 Task: Set the "RIST latency (ms)" for "RIST INPUT" to 1000.
Action: Mouse moved to (119, 18)
Screenshot: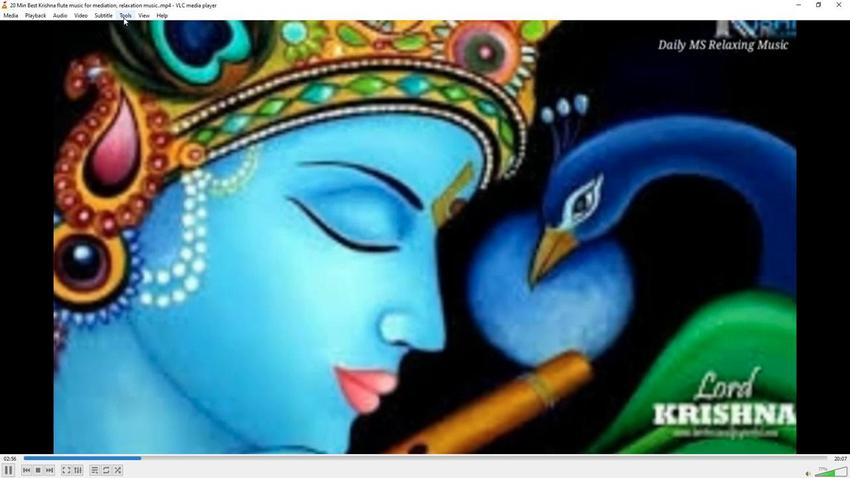 
Action: Mouse pressed left at (119, 18)
Screenshot: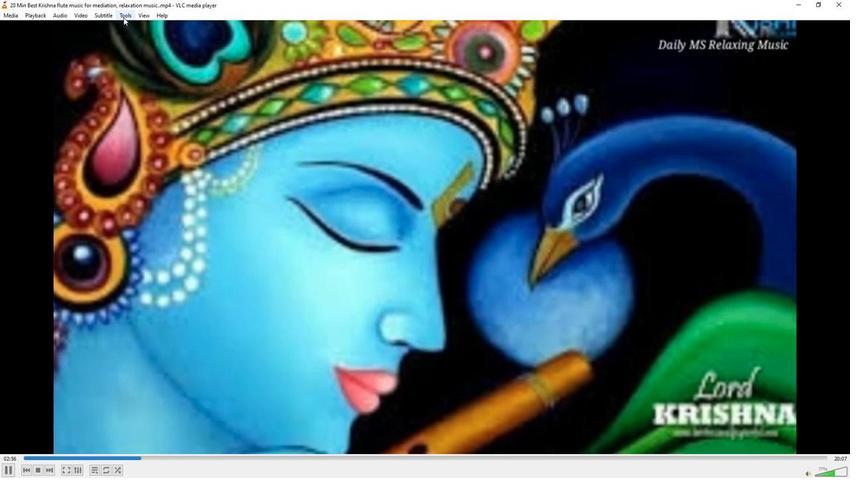 
Action: Mouse moved to (135, 119)
Screenshot: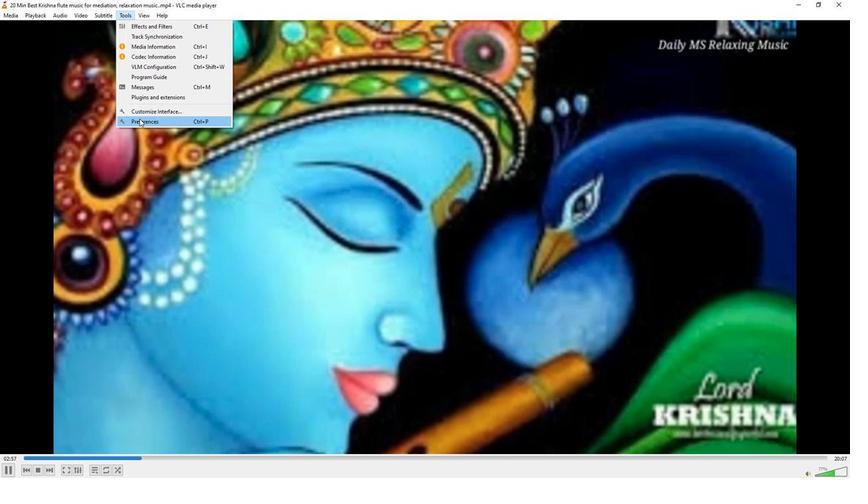 
Action: Mouse pressed left at (135, 119)
Screenshot: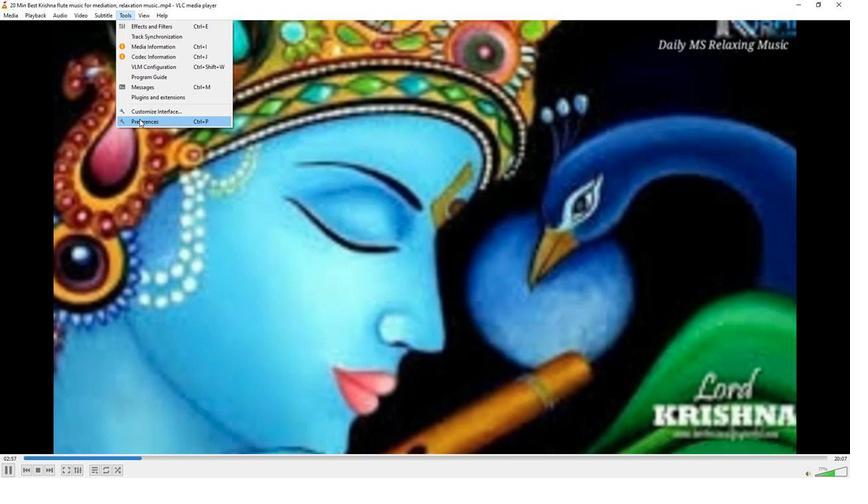 
Action: Mouse moved to (279, 385)
Screenshot: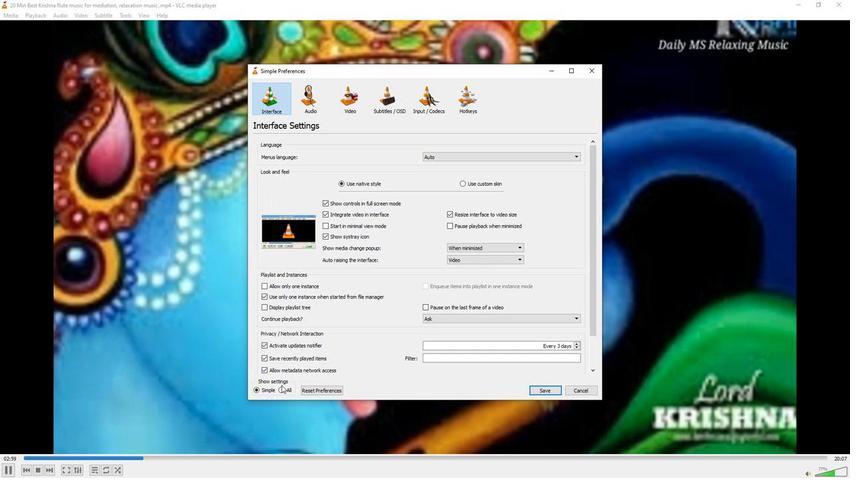 
Action: Mouse pressed left at (279, 385)
Screenshot: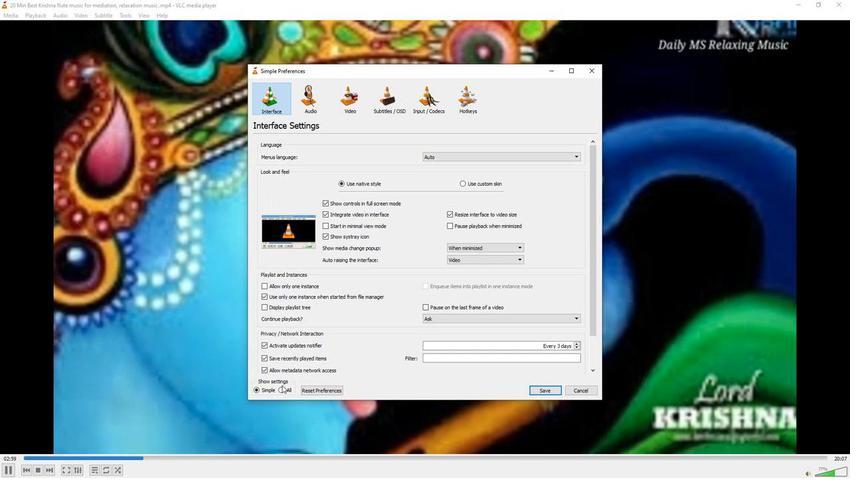 
Action: Mouse moved to (277, 392)
Screenshot: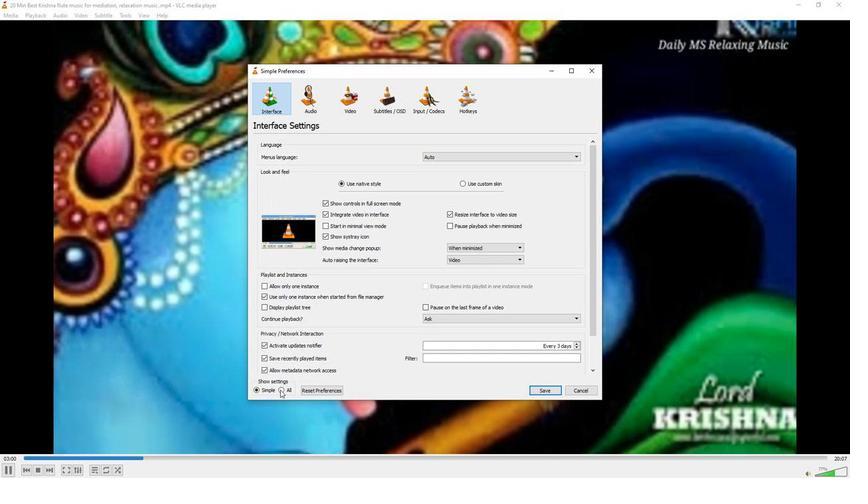 
Action: Mouse pressed left at (277, 392)
Screenshot: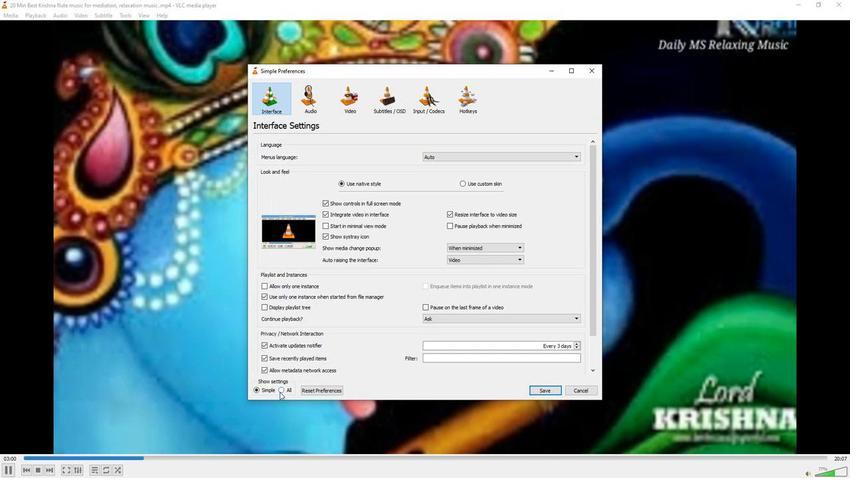 
Action: Mouse moved to (267, 243)
Screenshot: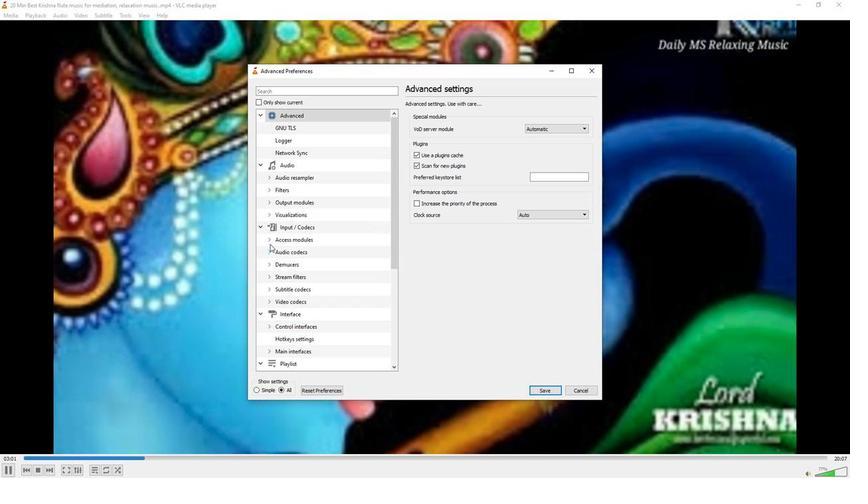 
Action: Mouse pressed left at (267, 243)
Screenshot: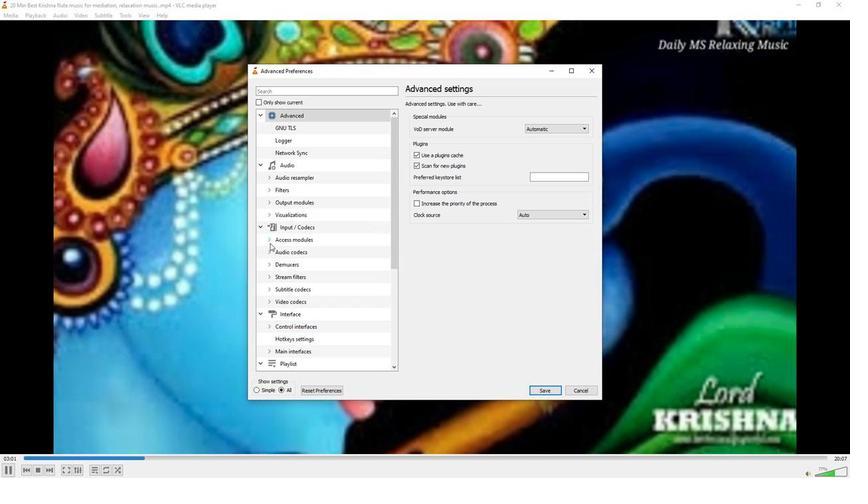 
Action: Mouse moved to (281, 273)
Screenshot: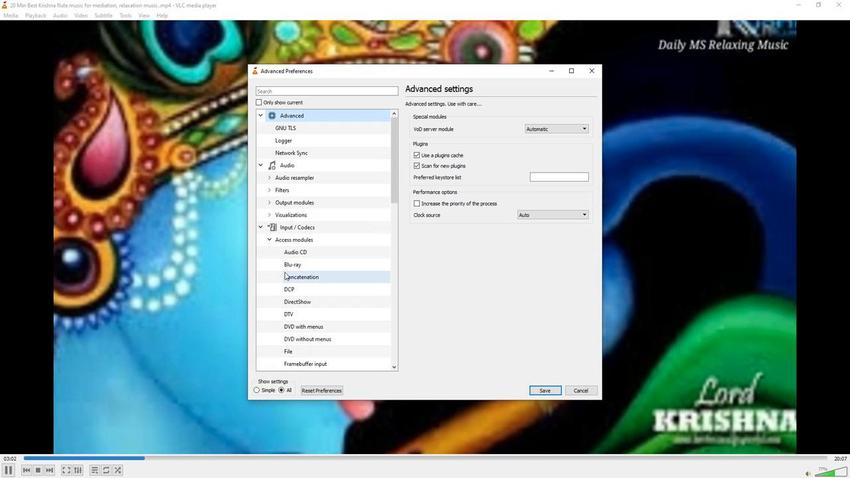 
Action: Mouse scrolled (281, 272) with delta (0, 0)
Screenshot: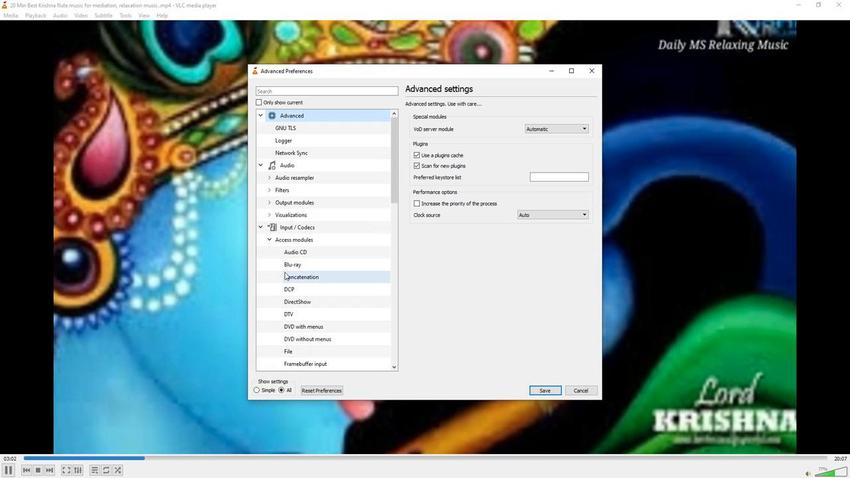 
Action: Mouse scrolled (281, 272) with delta (0, 0)
Screenshot: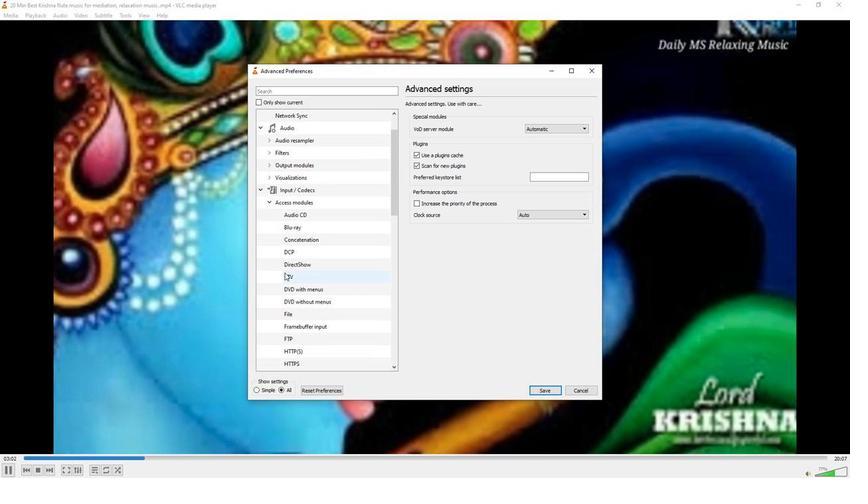 
Action: Mouse scrolled (281, 272) with delta (0, 0)
Screenshot: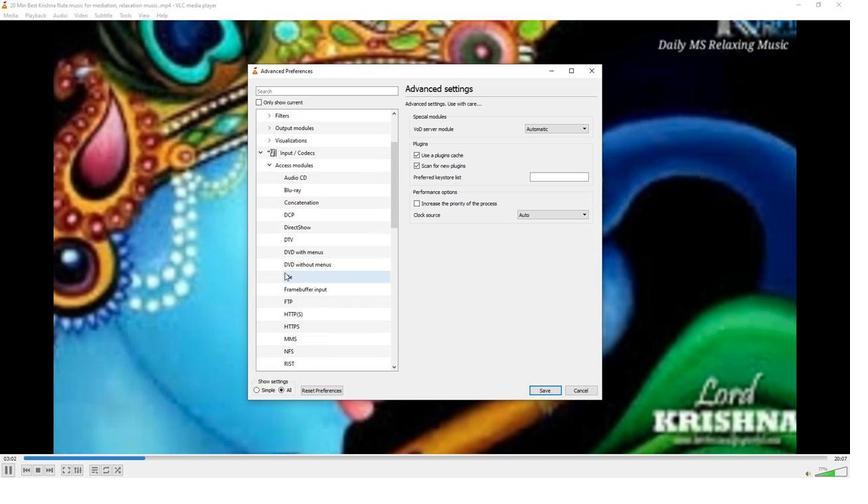
Action: Mouse moved to (288, 328)
Screenshot: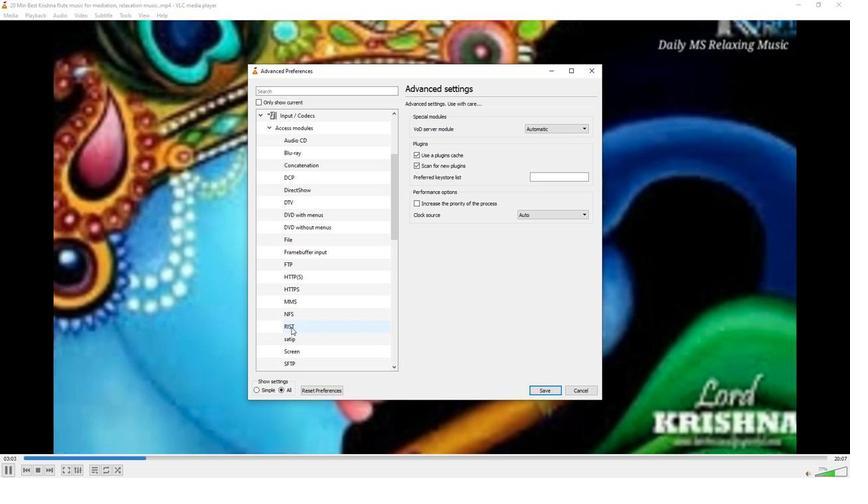 
Action: Mouse pressed left at (288, 328)
Screenshot: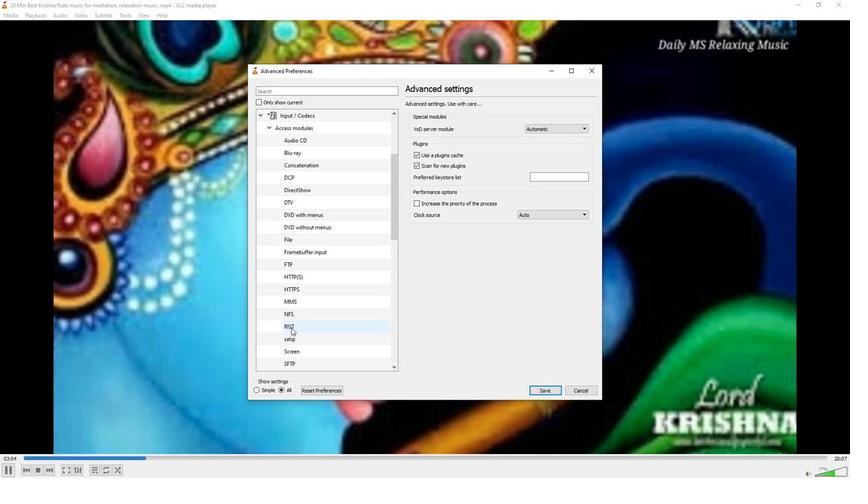 
Action: Mouse moved to (594, 145)
Screenshot: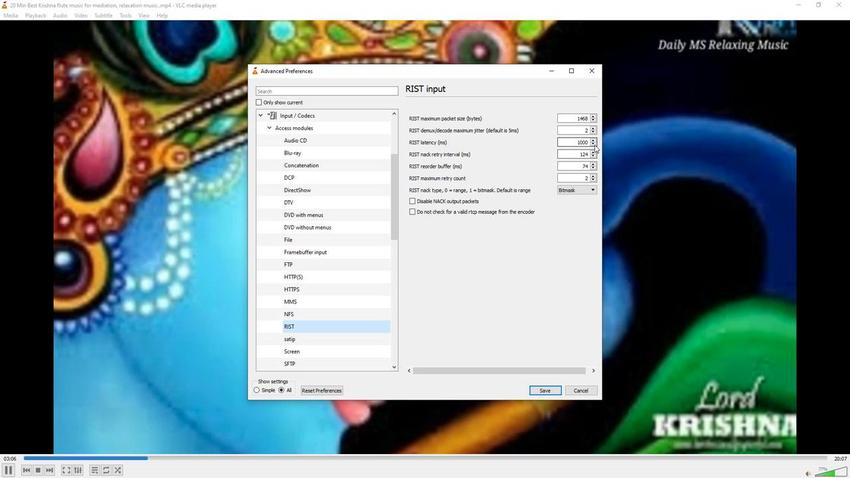 
Action: Mouse pressed left at (594, 145)
Screenshot: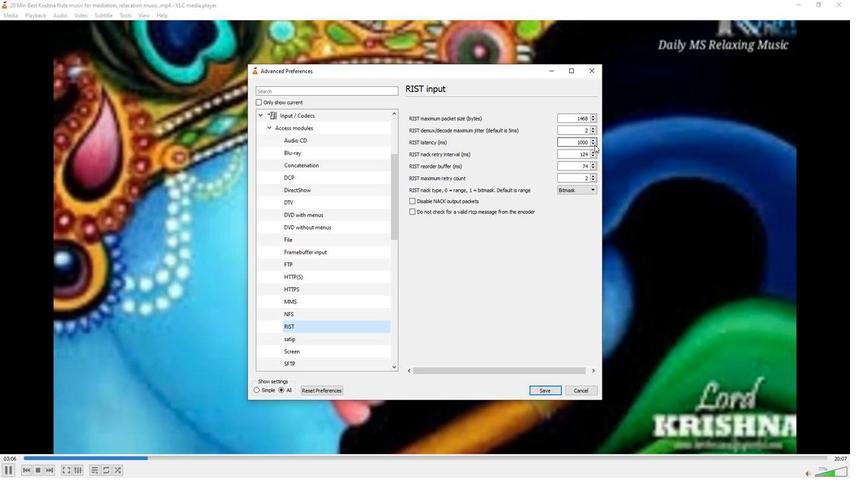 
Action: Mouse moved to (594, 140)
Screenshot: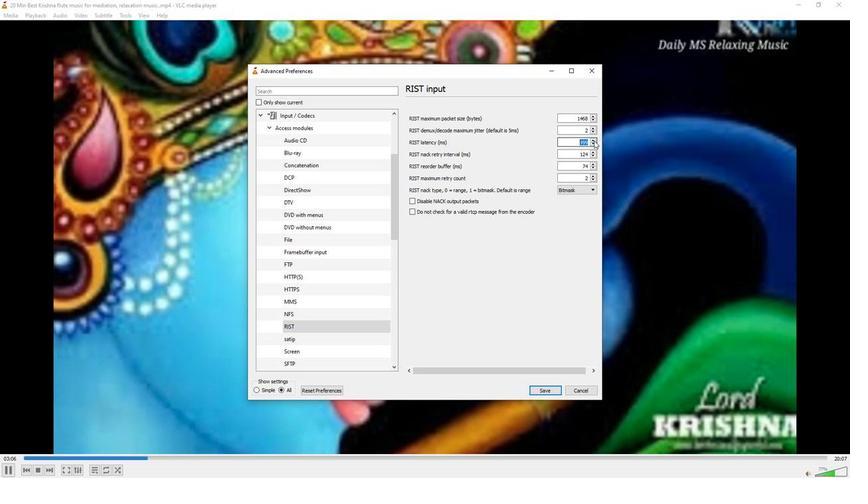 
Action: Mouse pressed left at (594, 140)
Screenshot: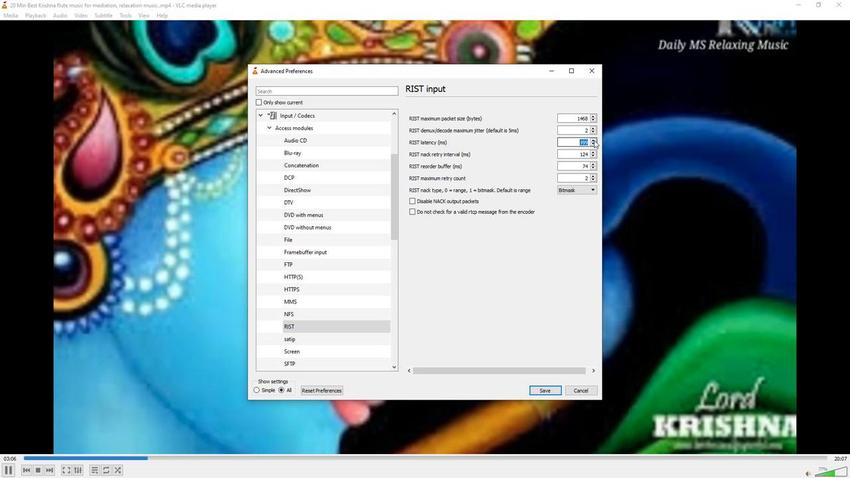 
Action: Mouse moved to (518, 158)
Screenshot: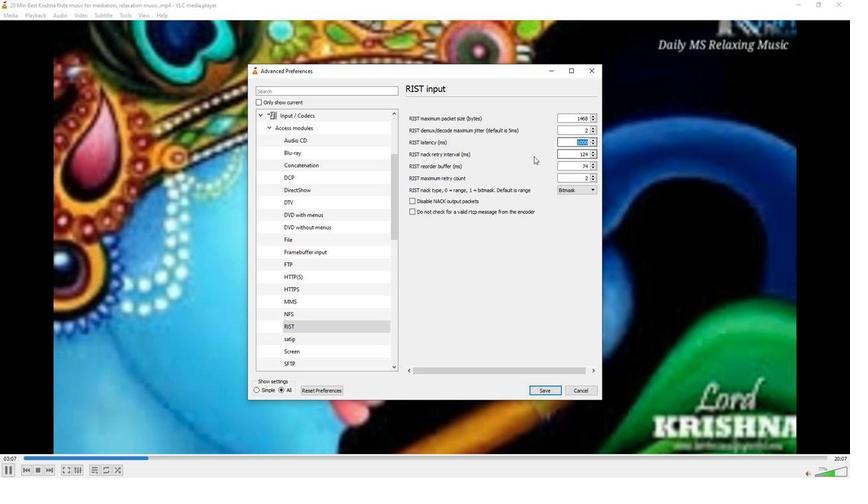 
Action: Mouse pressed left at (518, 158)
Screenshot: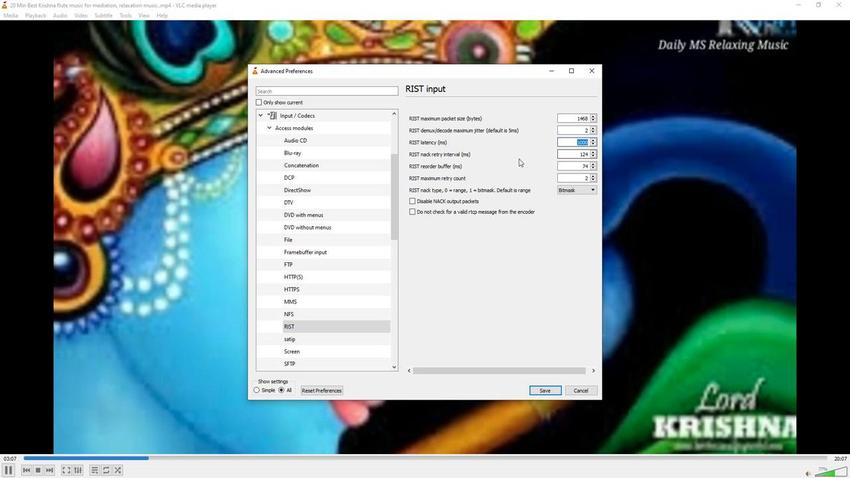 
